 Task: Add Guayaki Organic Raspberry Terere Beverage to the cart.
Action: Mouse pressed left at (20, 96)
Screenshot: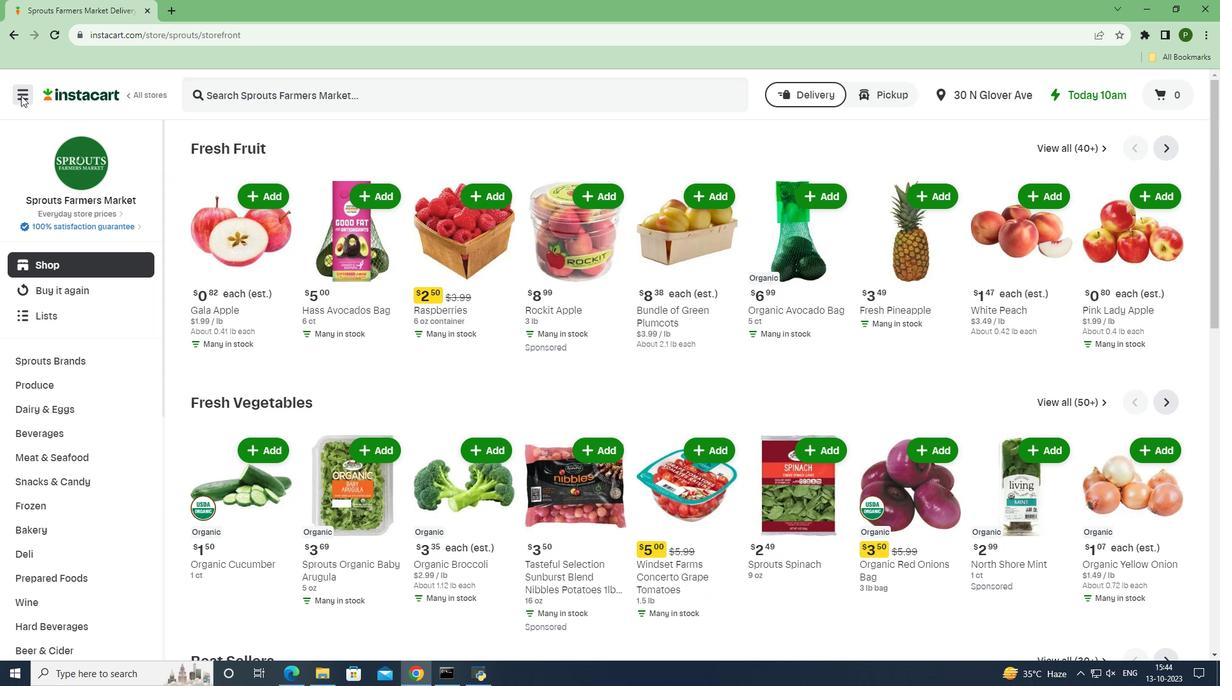 
Action: Mouse moved to (55, 335)
Screenshot: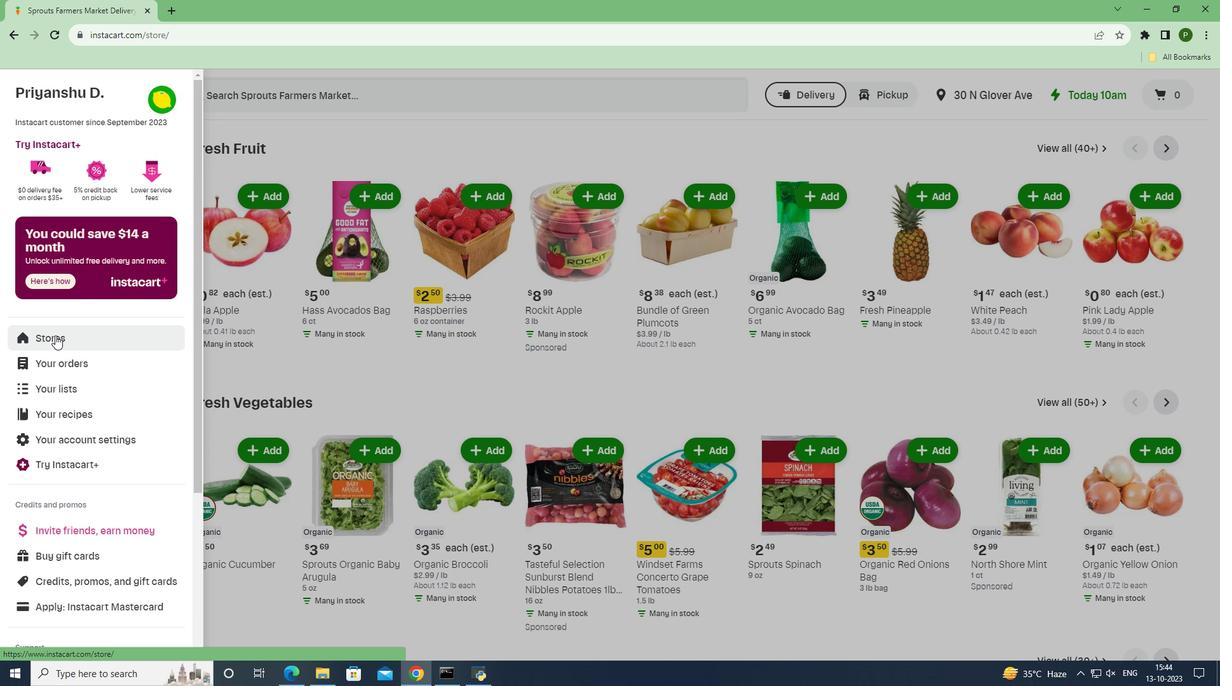 
Action: Mouse pressed left at (55, 335)
Screenshot: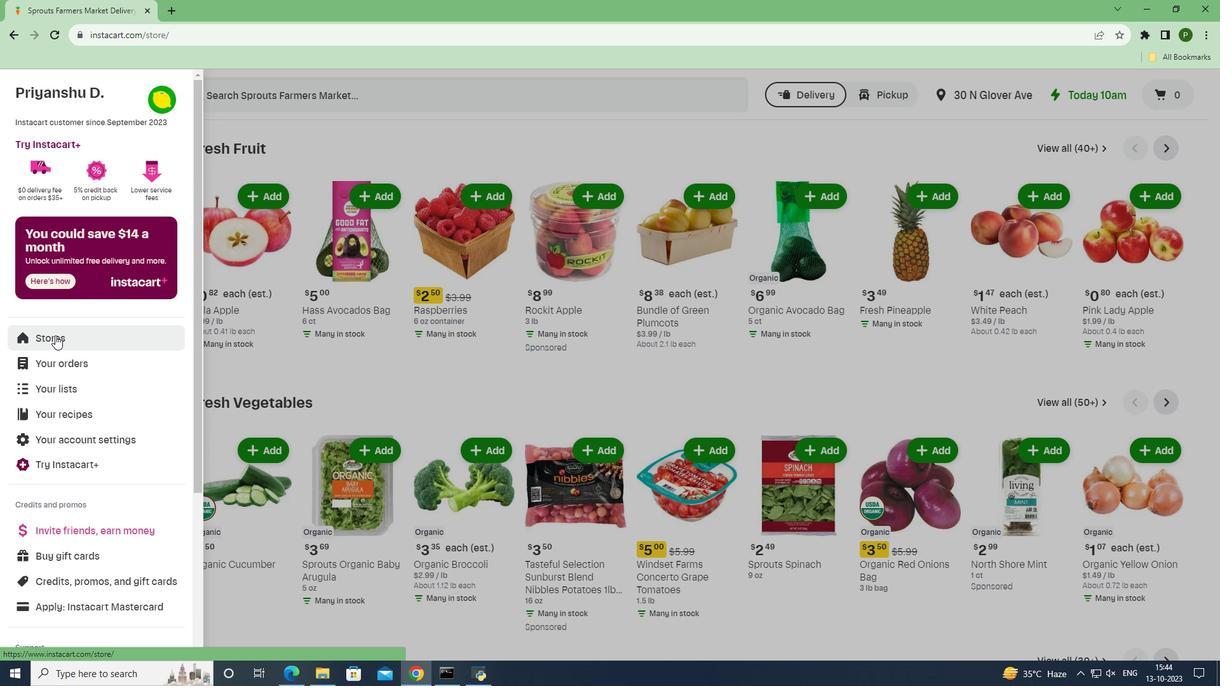 
Action: Mouse moved to (290, 147)
Screenshot: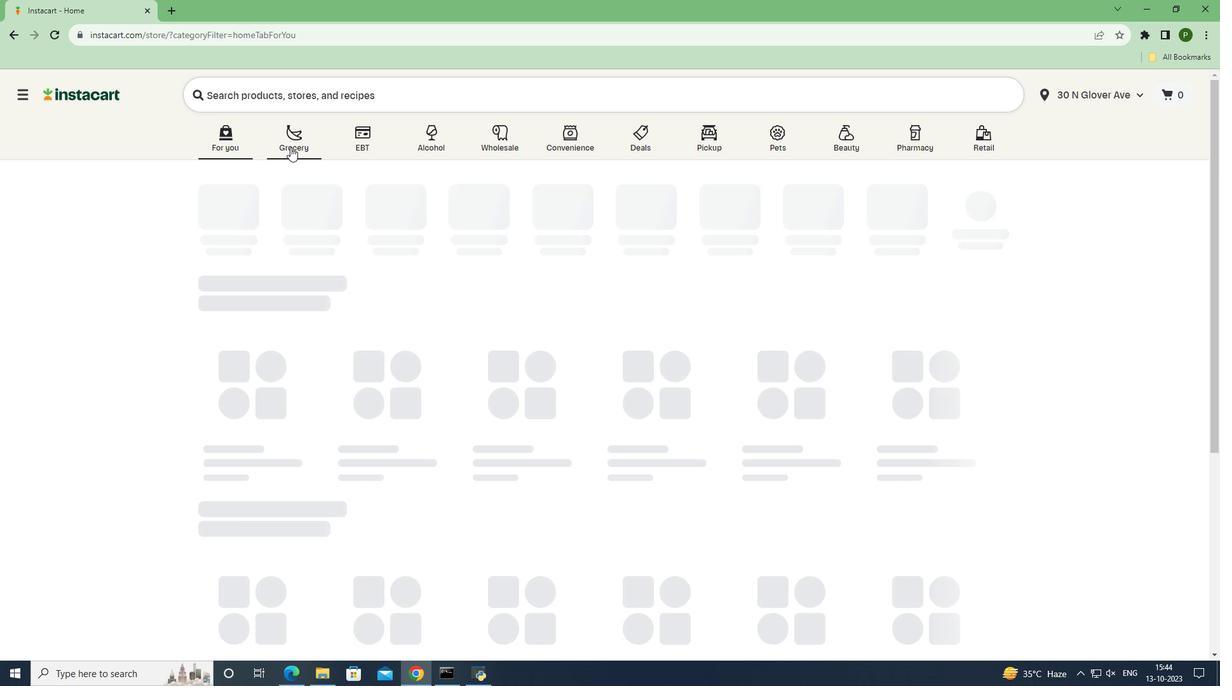 
Action: Mouse pressed left at (290, 147)
Screenshot: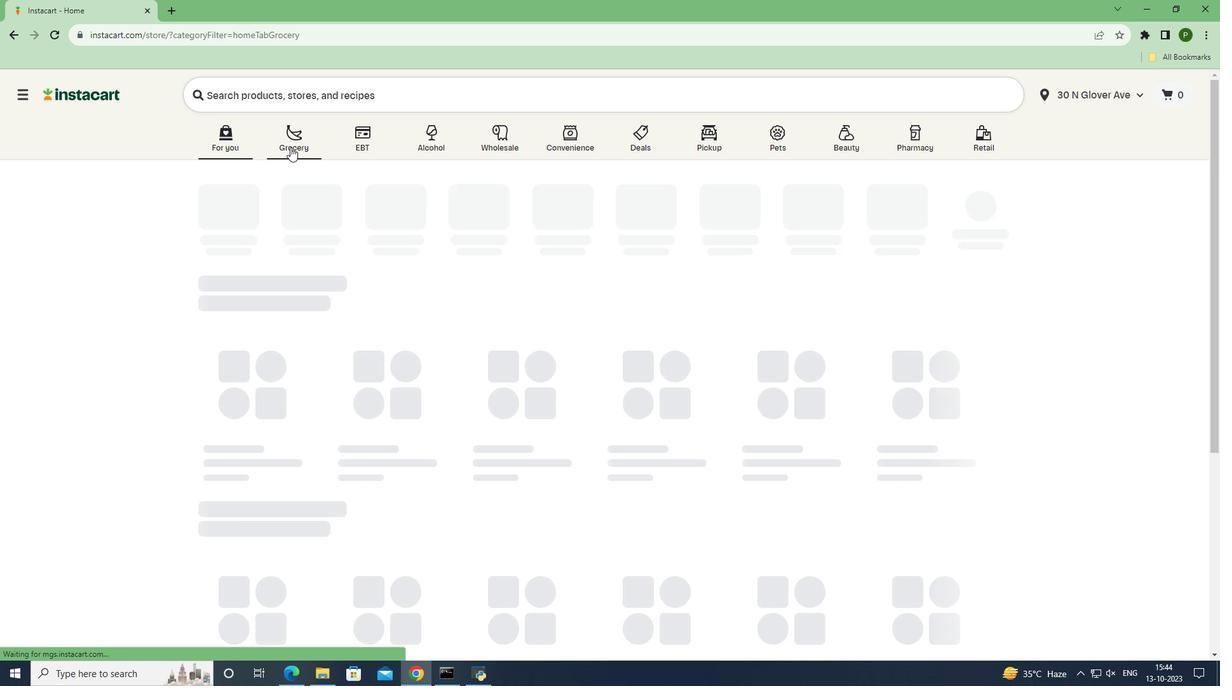 
Action: Mouse moved to (769, 300)
Screenshot: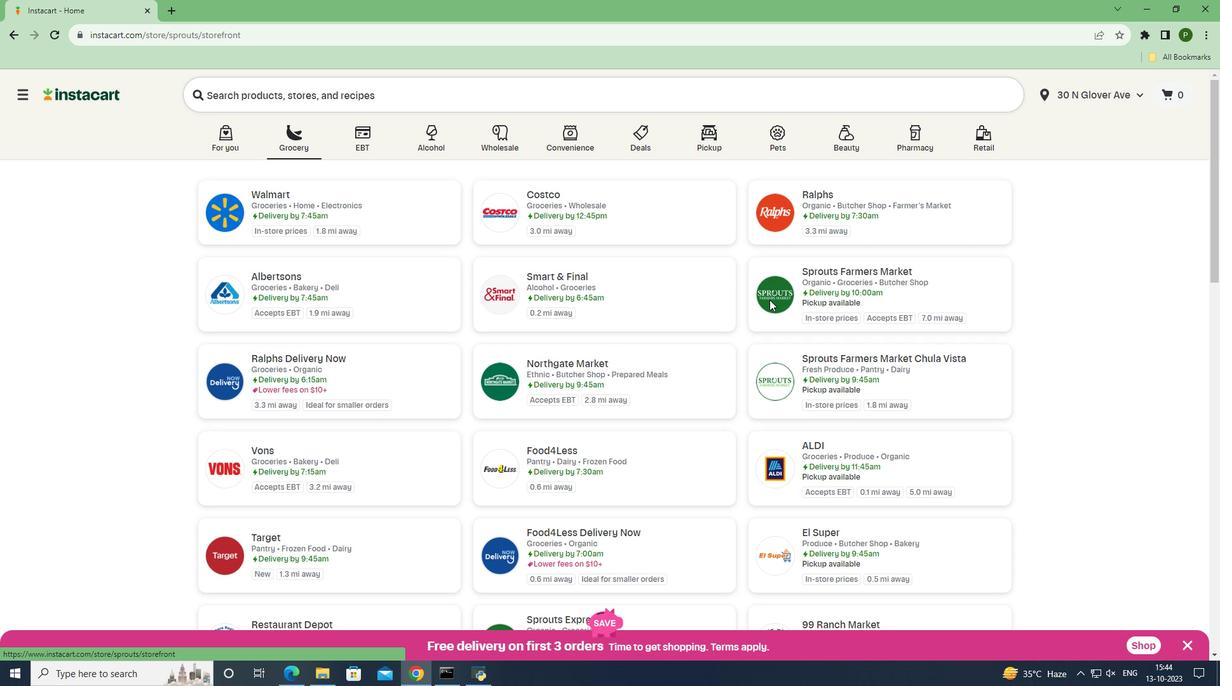 
Action: Mouse pressed left at (769, 300)
Screenshot: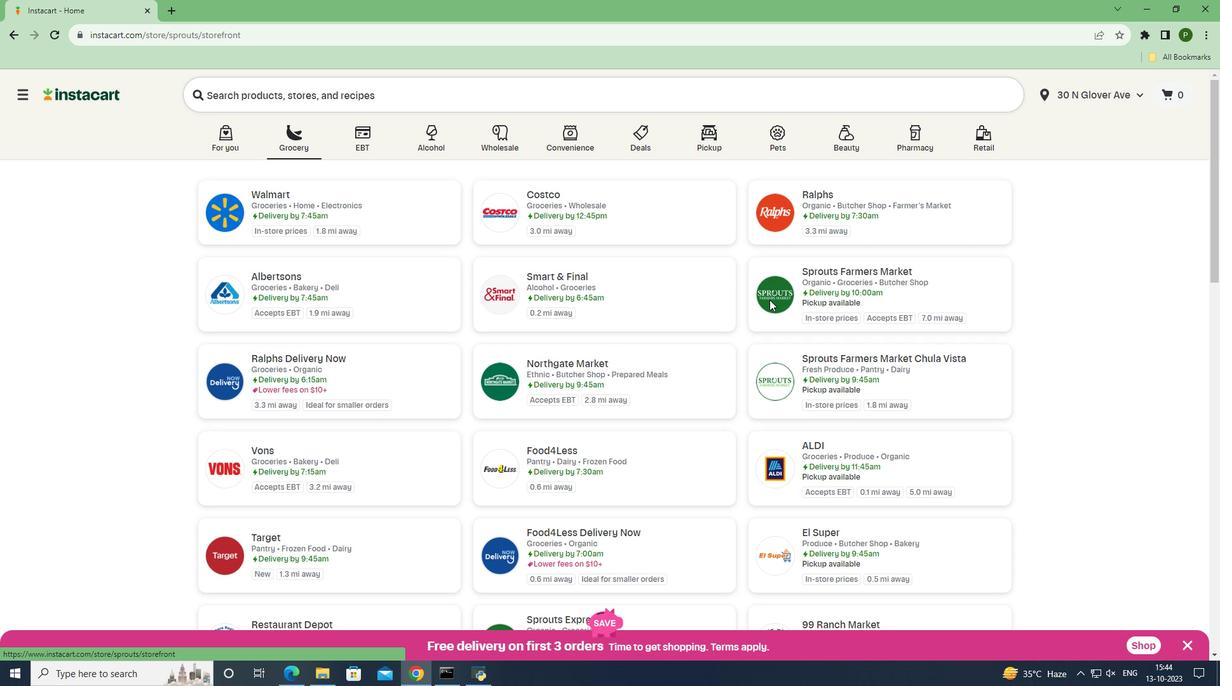 
Action: Mouse moved to (68, 430)
Screenshot: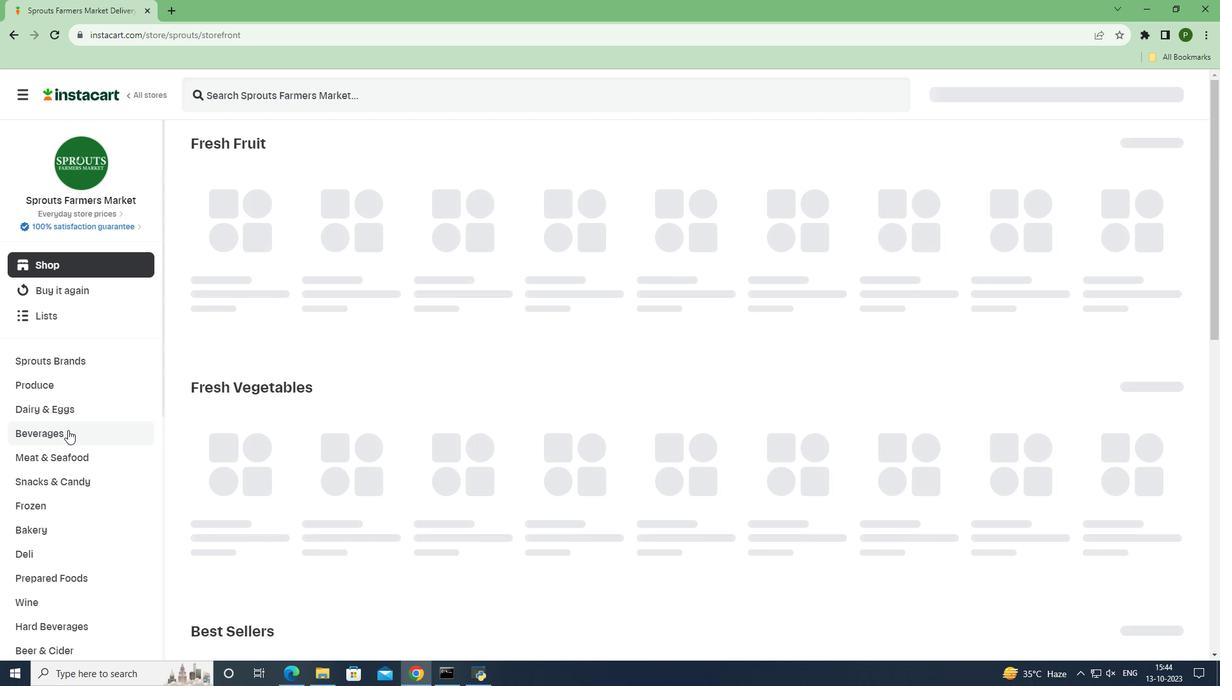 
Action: Mouse pressed left at (68, 430)
Screenshot: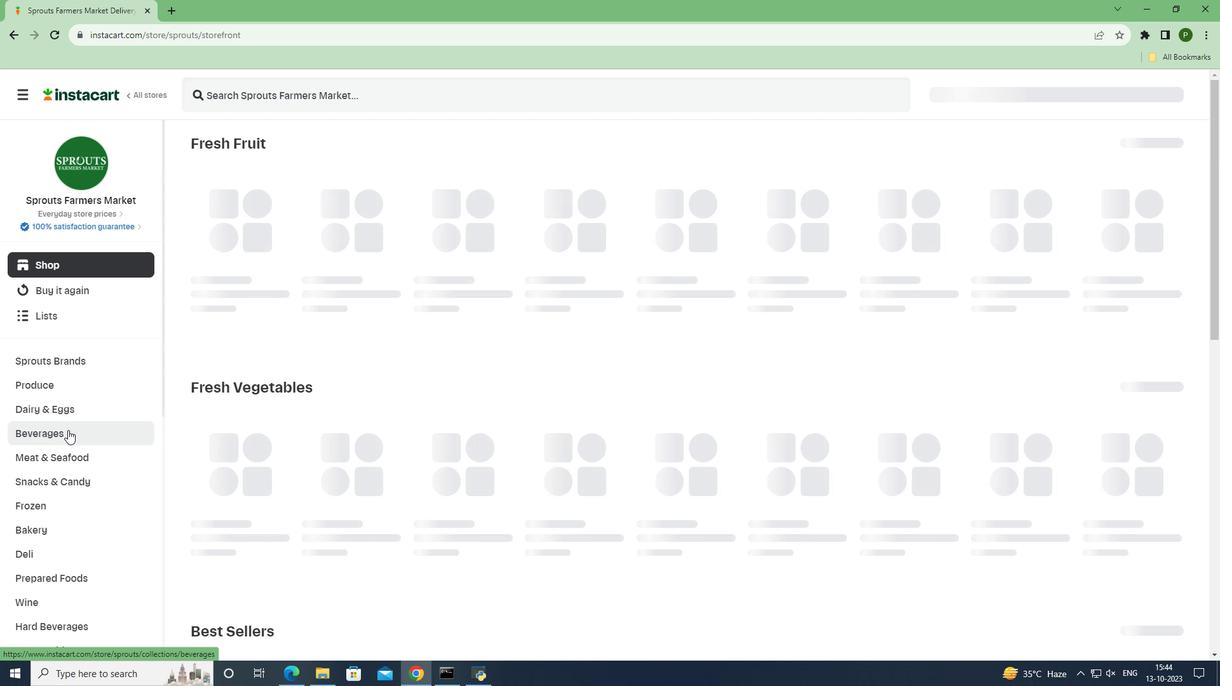 
Action: Mouse moved to (1104, 174)
Screenshot: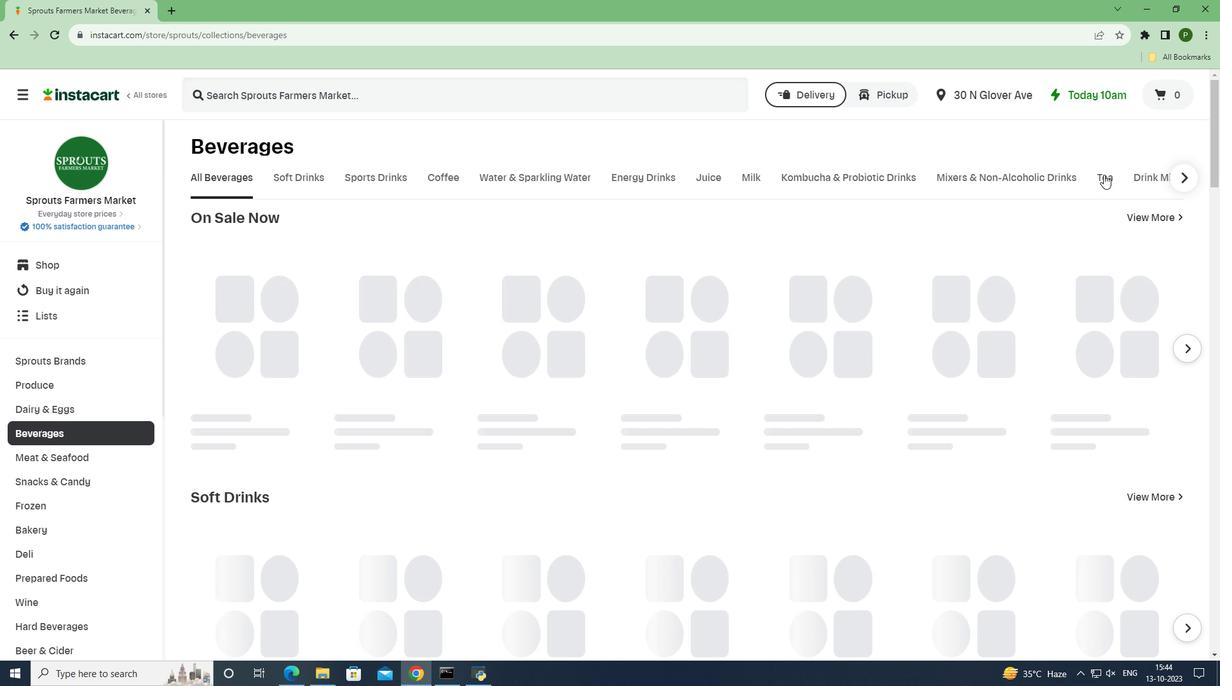 
Action: Mouse pressed left at (1104, 174)
Screenshot: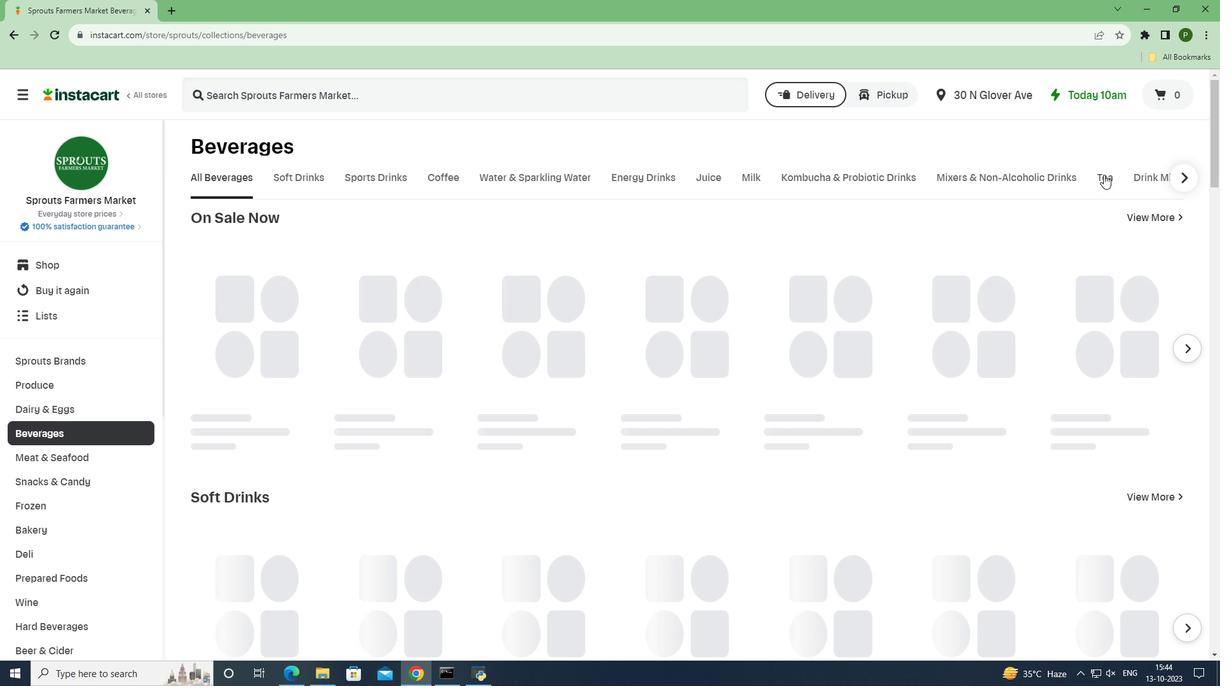 
Action: Mouse moved to (528, 90)
Screenshot: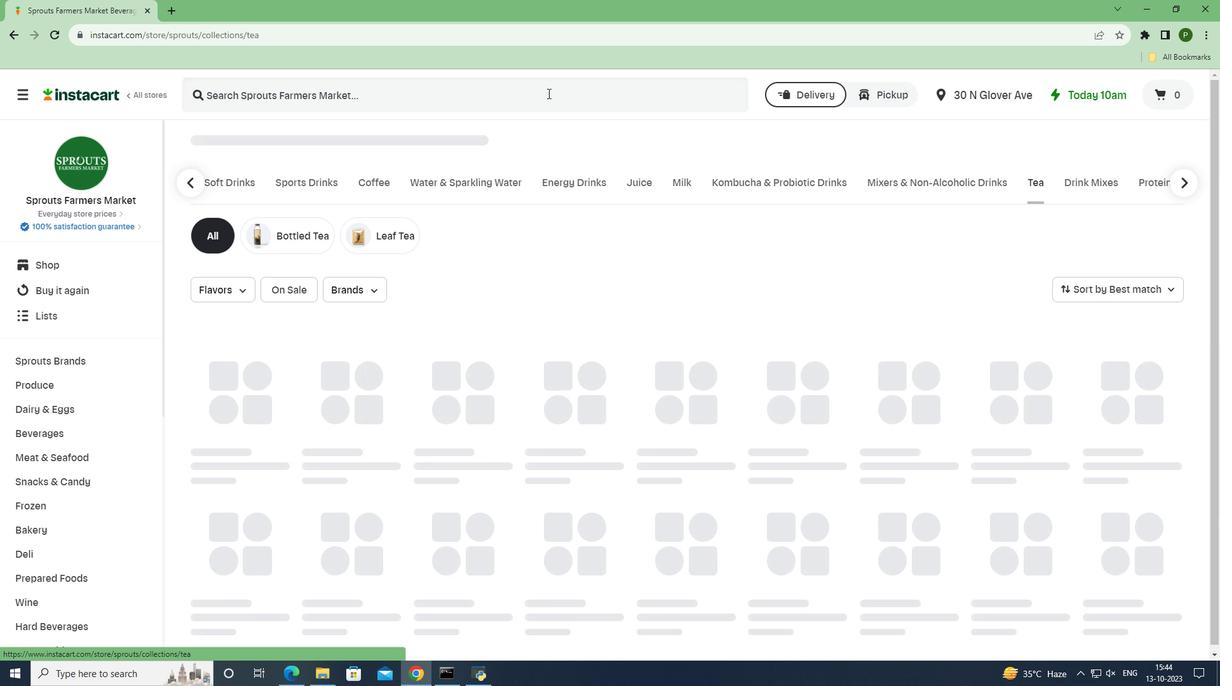 
Action: Mouse pressed left at (528, 90)
Screenshot: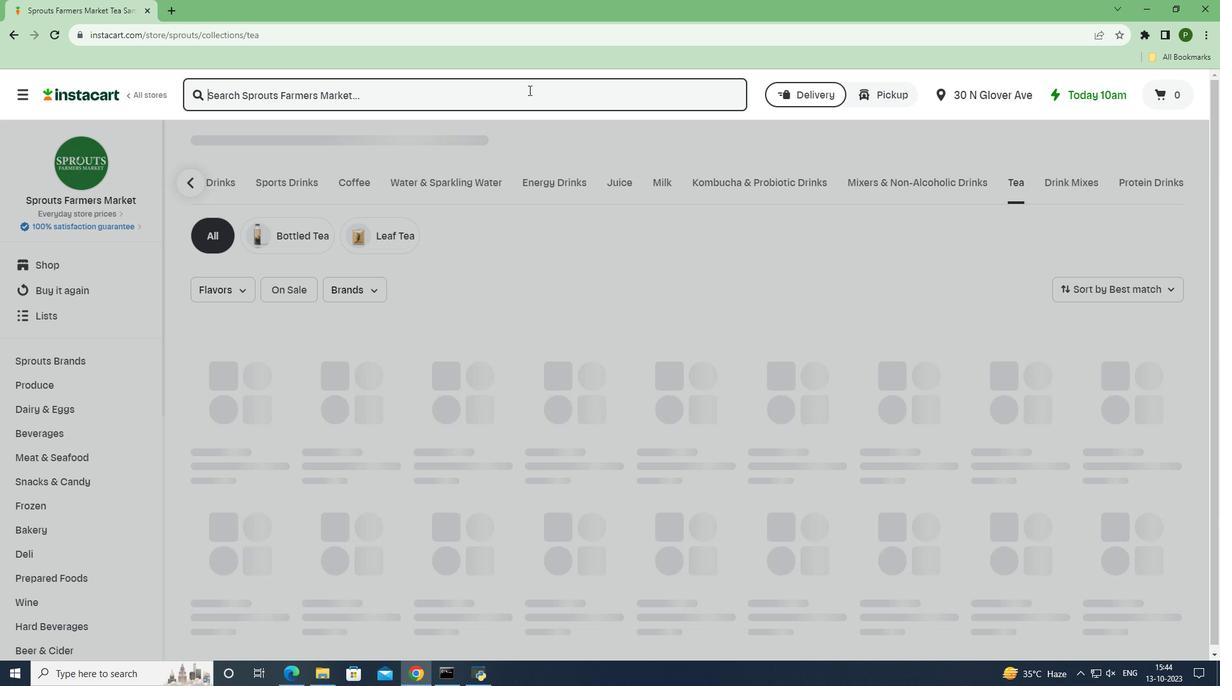 
Action: Key pressed <Key.caps_lock>G<Key.caps_lock>uayaki<Key.space><Key.caps_lock>O<Key.caps_lock>rganic<Key.space><Key.caps_lock>R<Key.caps_lock>aspberry<Key.space><Key.caps_lock>T<Key.caps_lock>erere<Key.space><Key.caps_lock>B<Key.caps_lock>everage<Key.space><Key.enter>
Screenshot: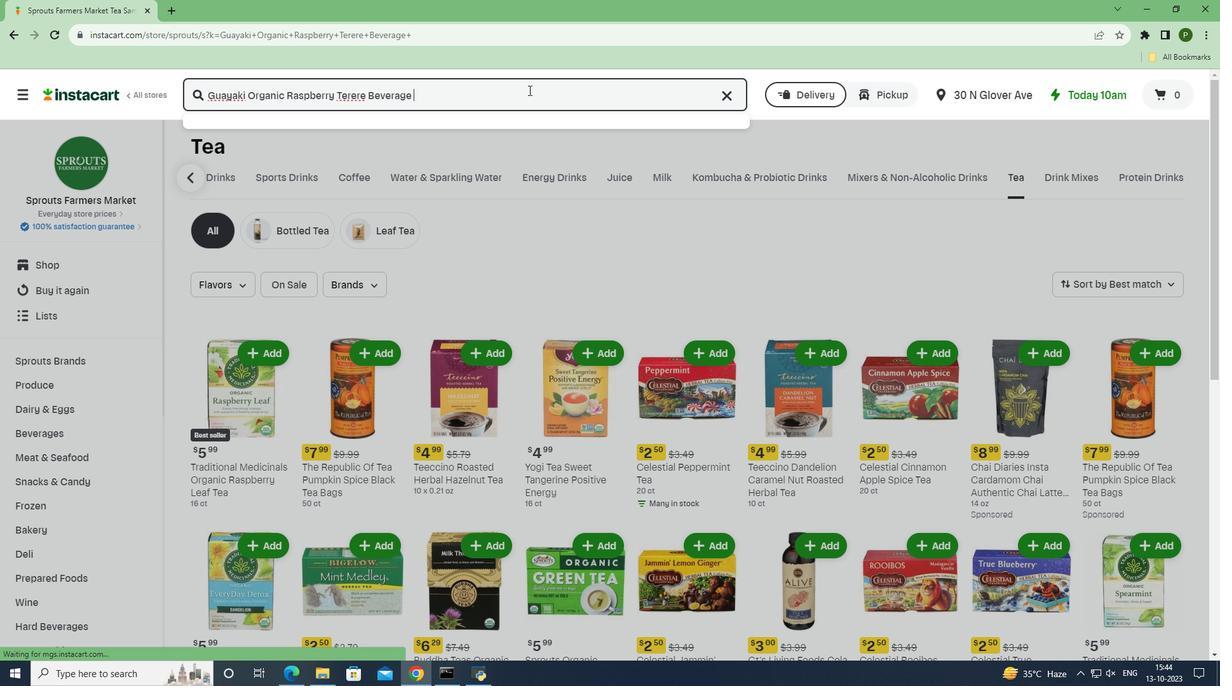 
Action: Mouse moved to (359, 229)
Screenshot: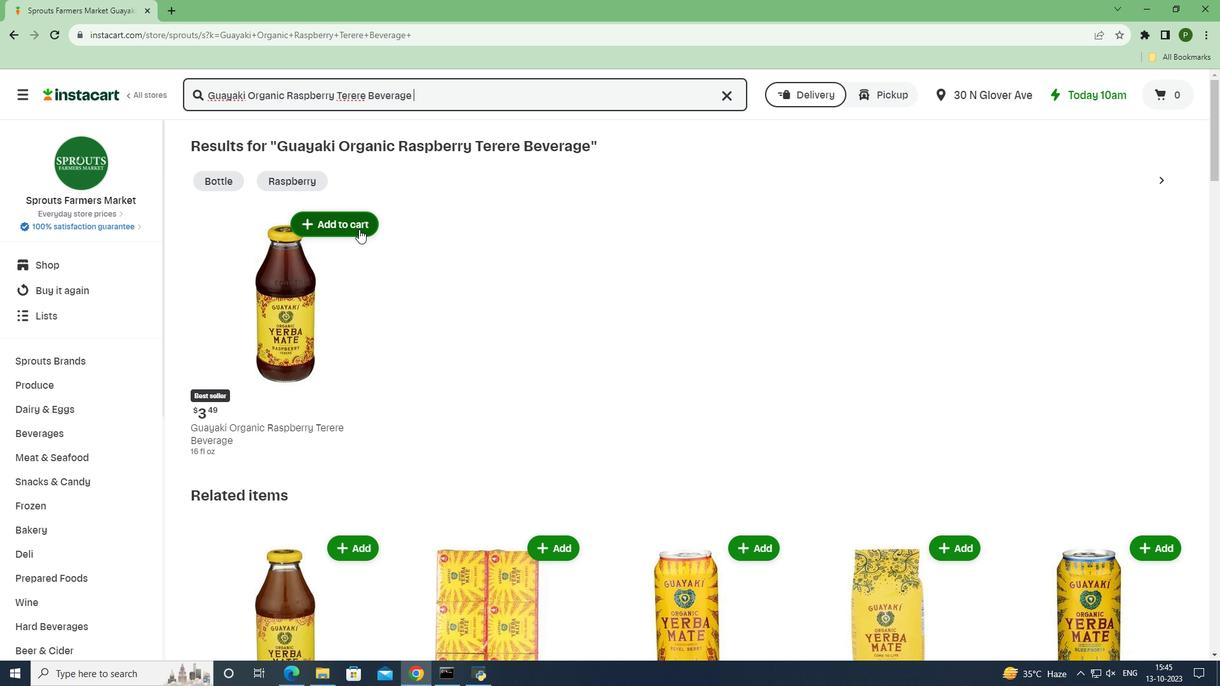 
Action: Mouse pressed left at (359, 229)
Screenshot: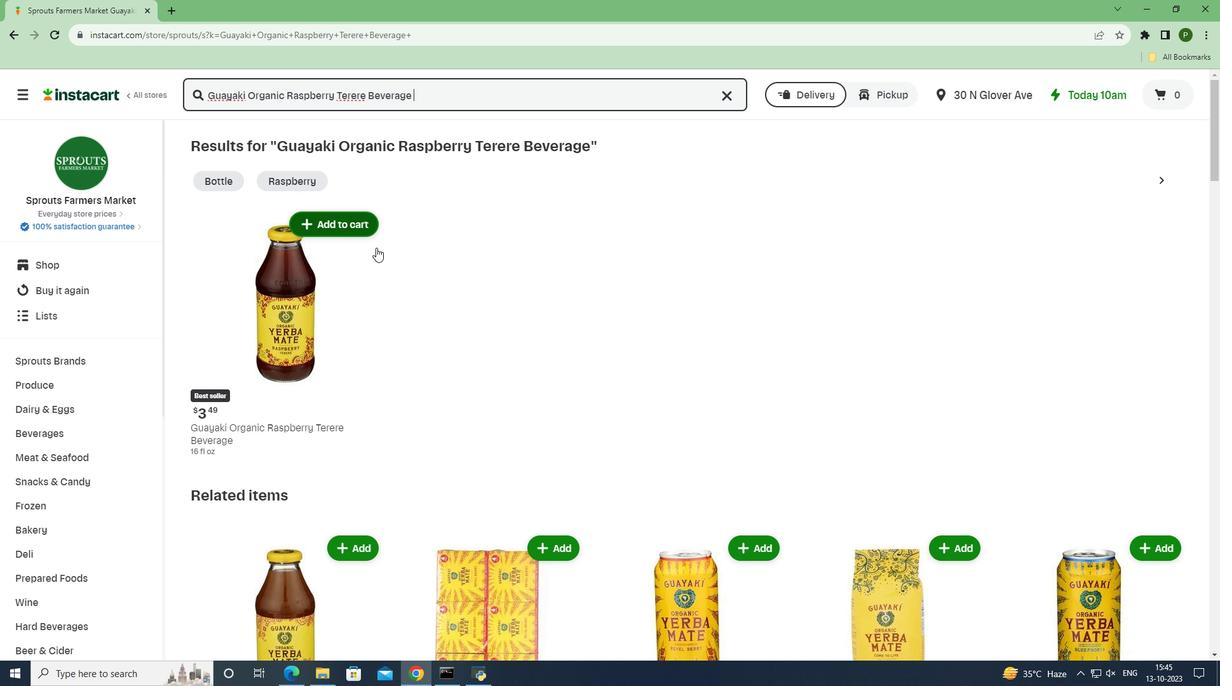 
Action: Mouse moved to (425, 320)
Screenshot: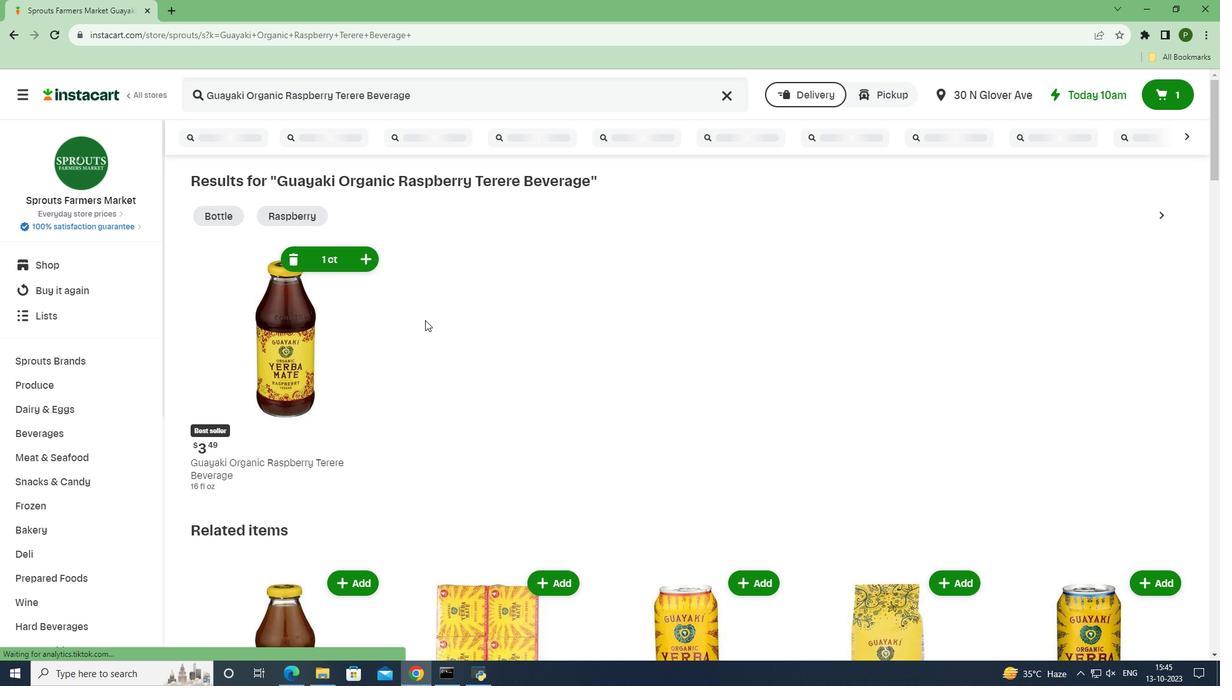 
